 Task: Change the configuration of the board layout of the mark's project to slice by "Repository".
Action: Mouse moved to (21, 104)
Screenshot: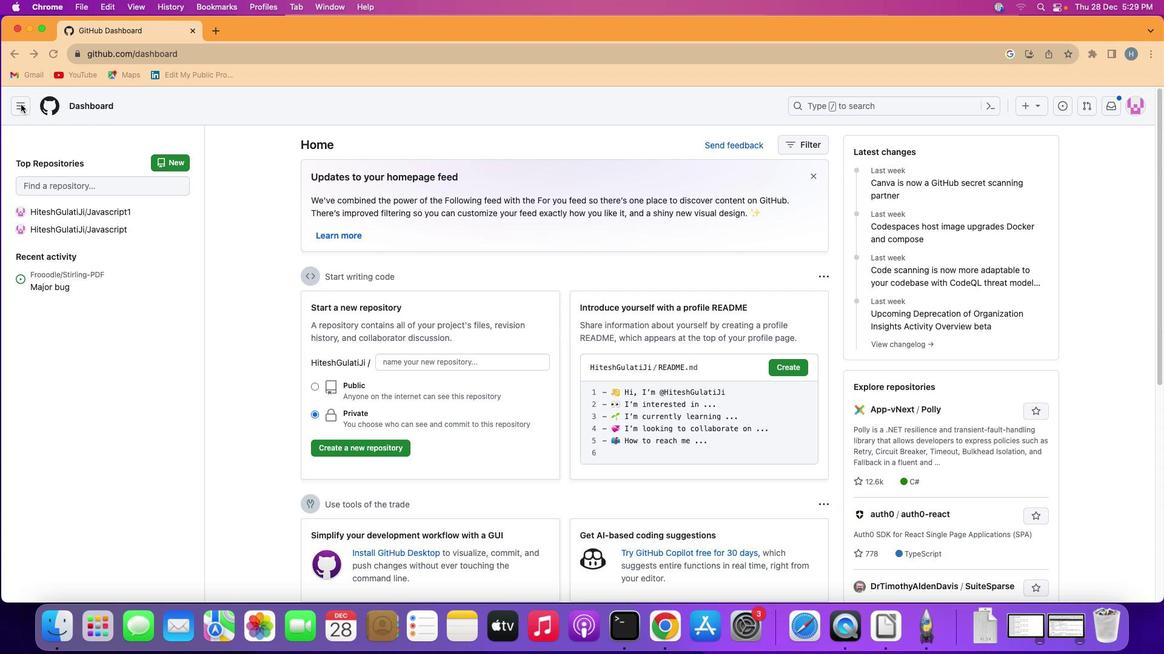 
Action: Mouse pressed left at (21, 104)
Screenshot: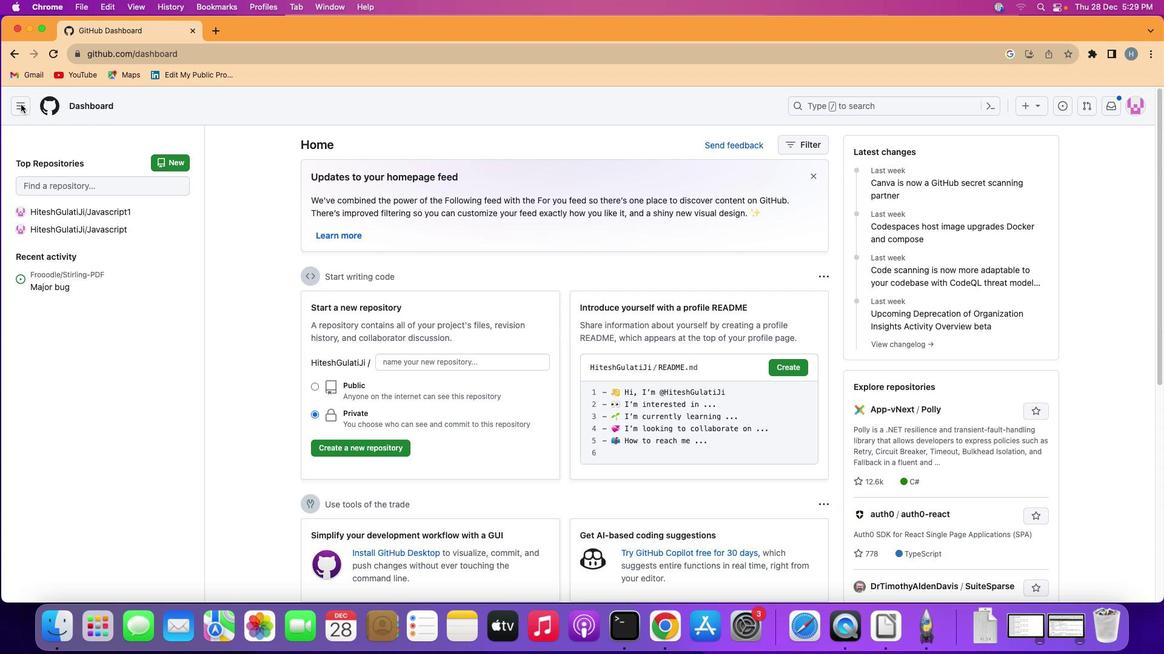 
Action: Mouse moved to (20, 104)
Screenshot: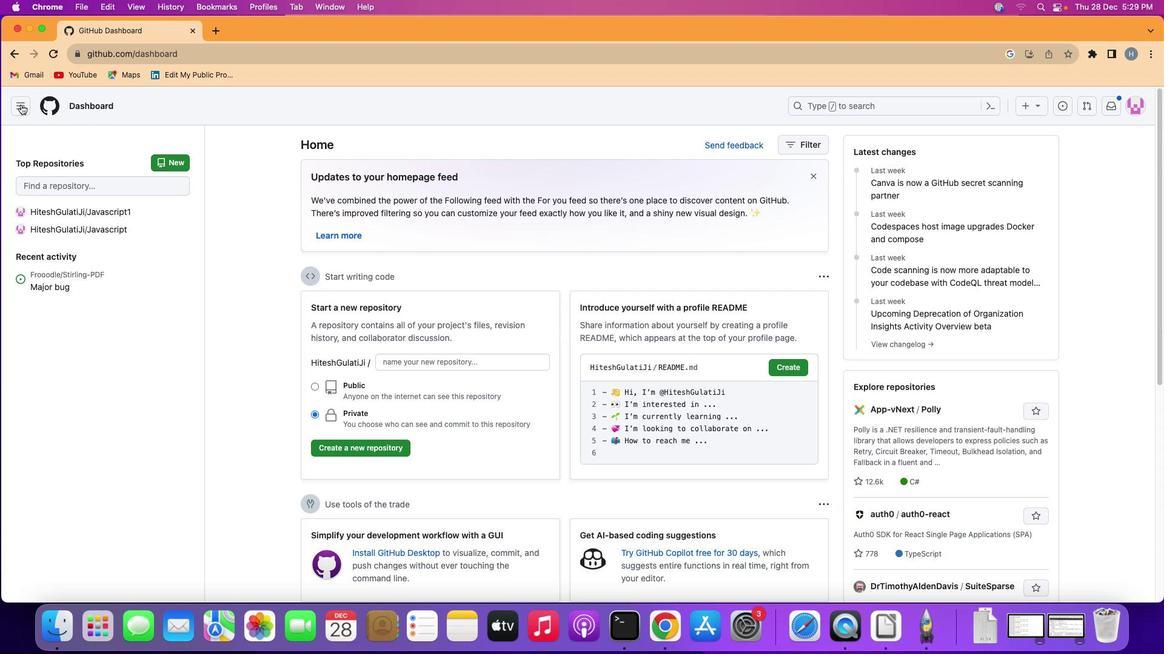 
Action: Mouse pressed left at (20, 104)
Screenshot: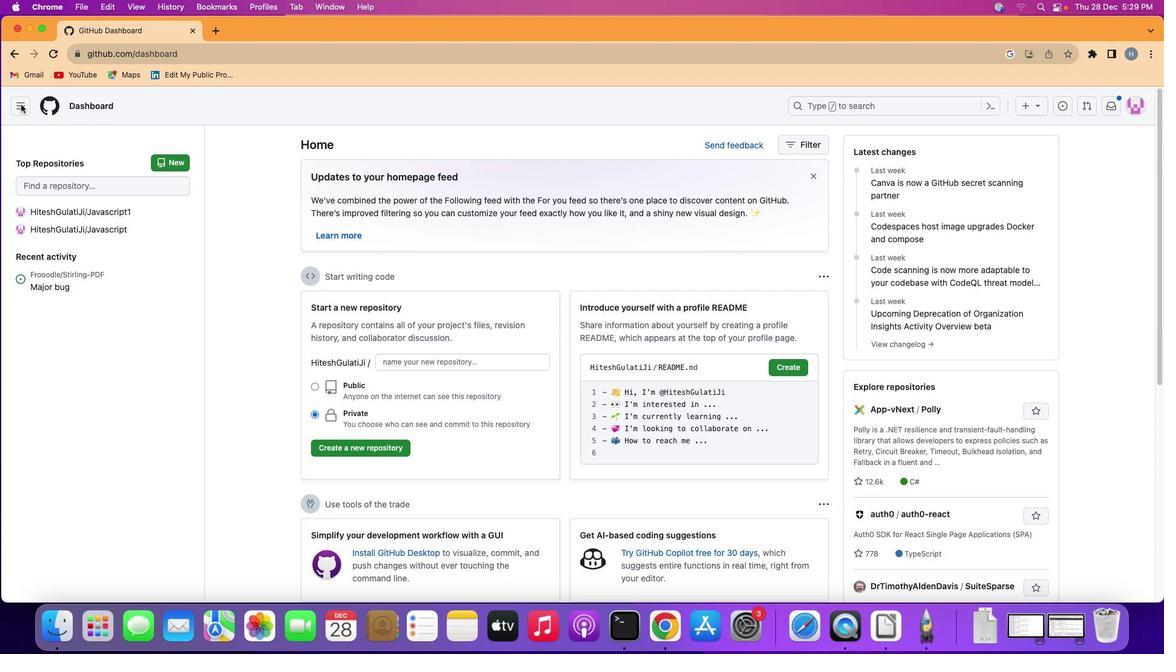 
Action: Mouse moved to (58, 189)
Screenshot: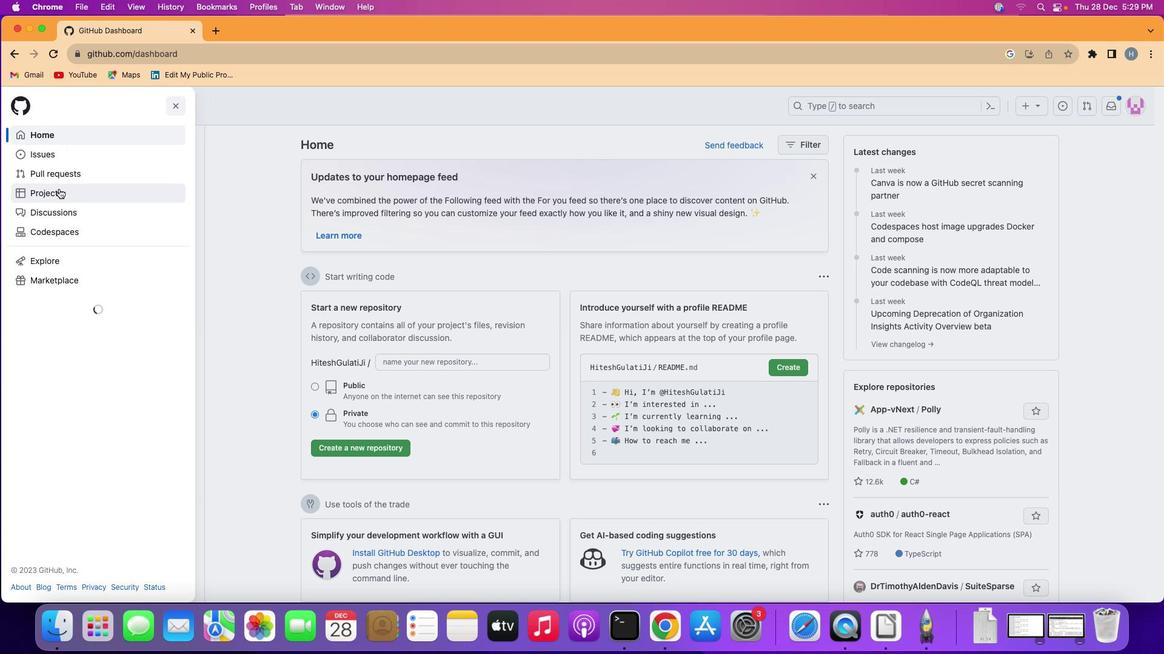 
Action: Mouse pressed left at (58, 189)
Screenshot: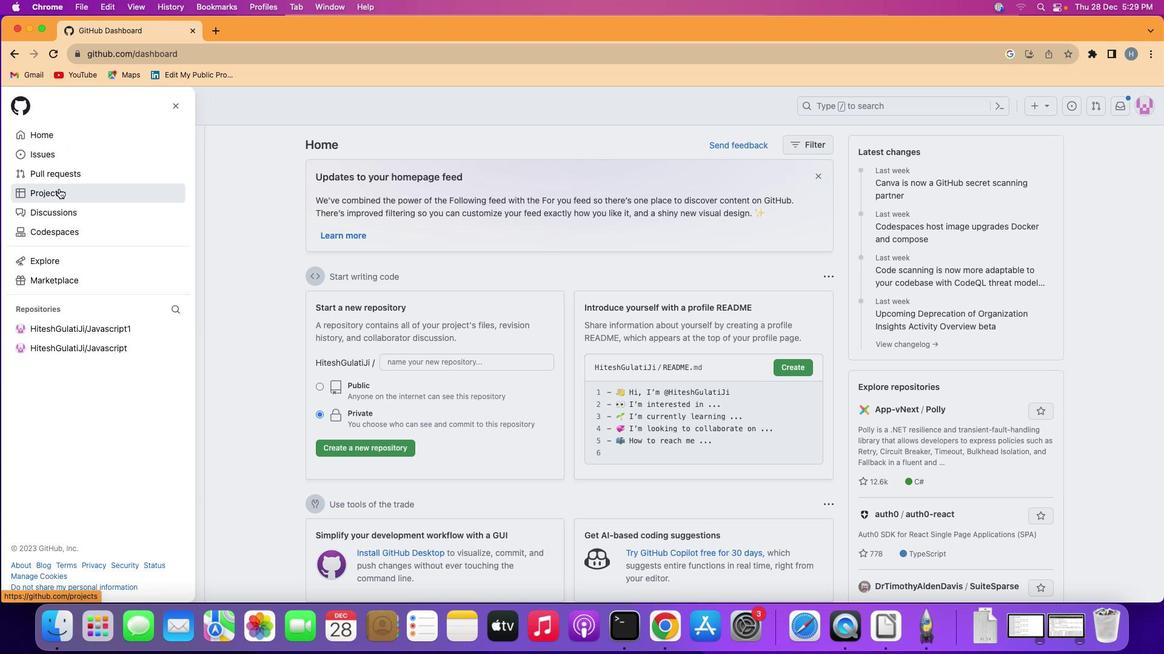
Action: Mouse moved to (445, 217)
Screenshot: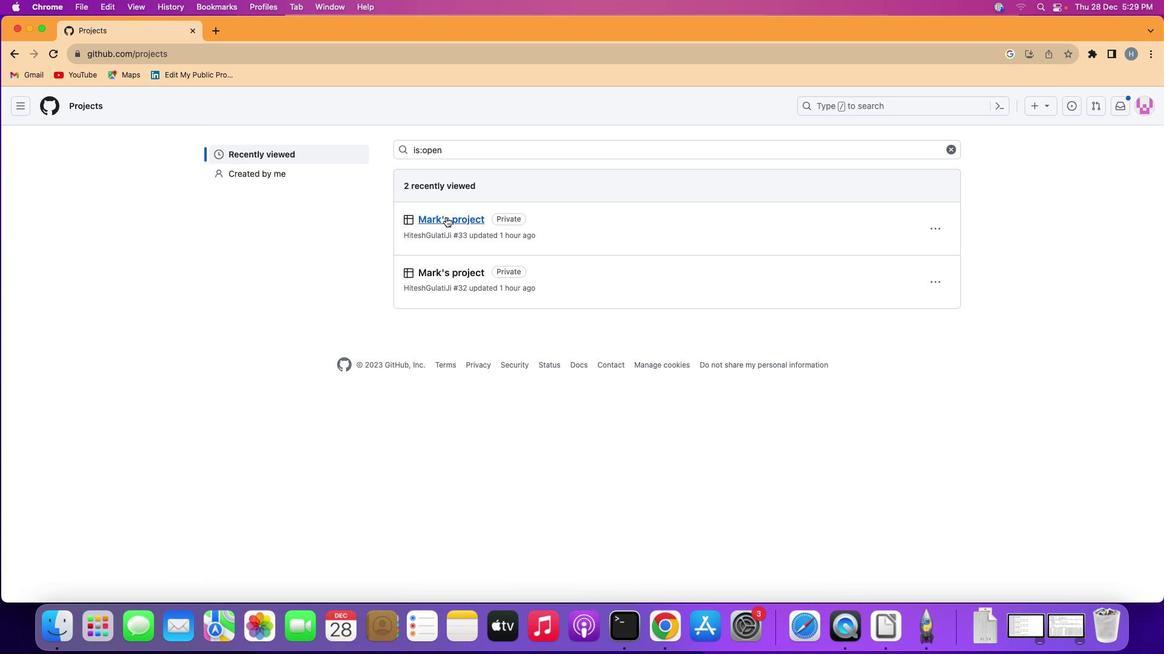 
Action: Mouse pressed left at (445, 217)
Screenshot: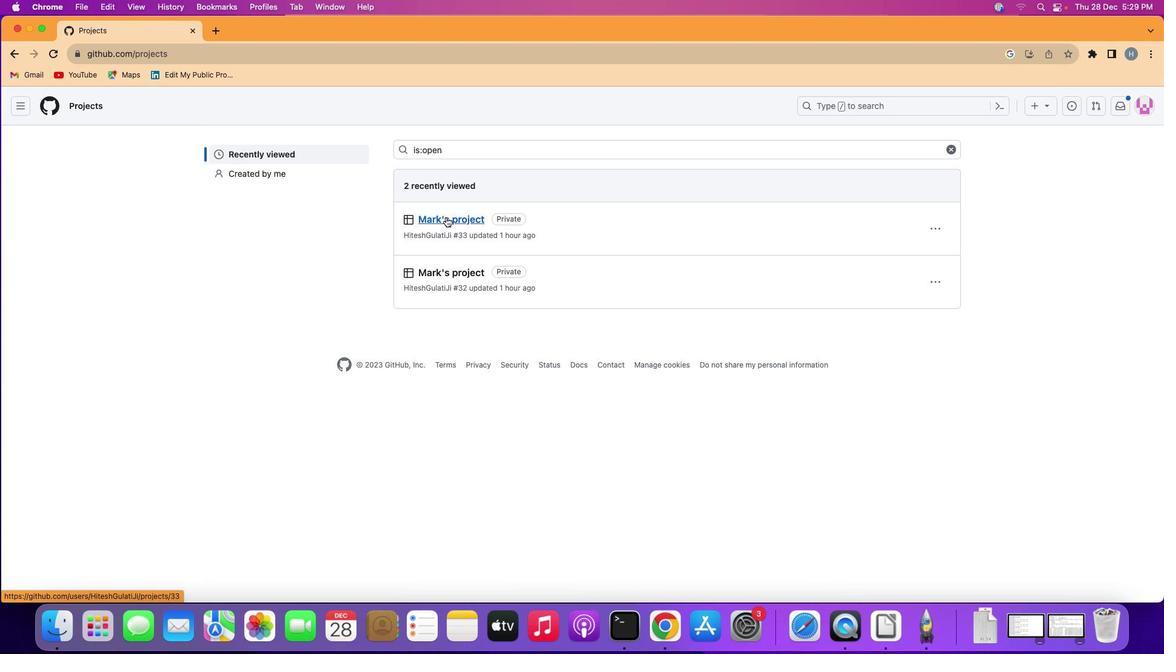 
Action: Mouse moved to (84, 164)
Screenshot: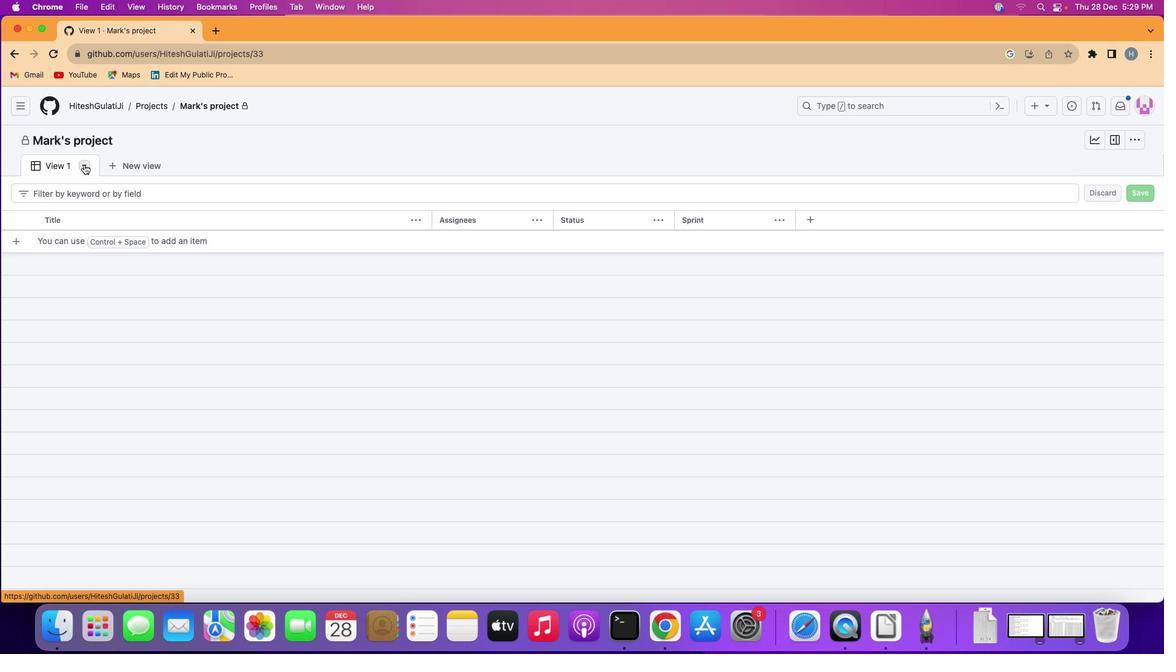 
Action: Mouse pressed left at (84, 164)
Screenshot: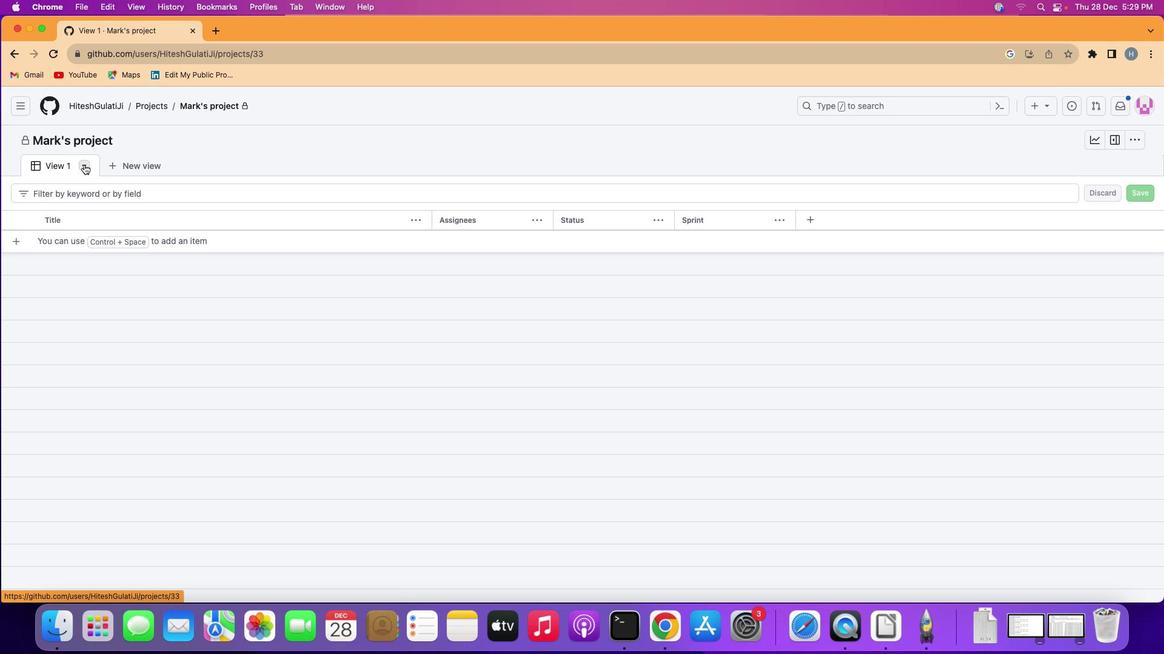 
Action: Mouse moved to (166, 200)
Screenshot: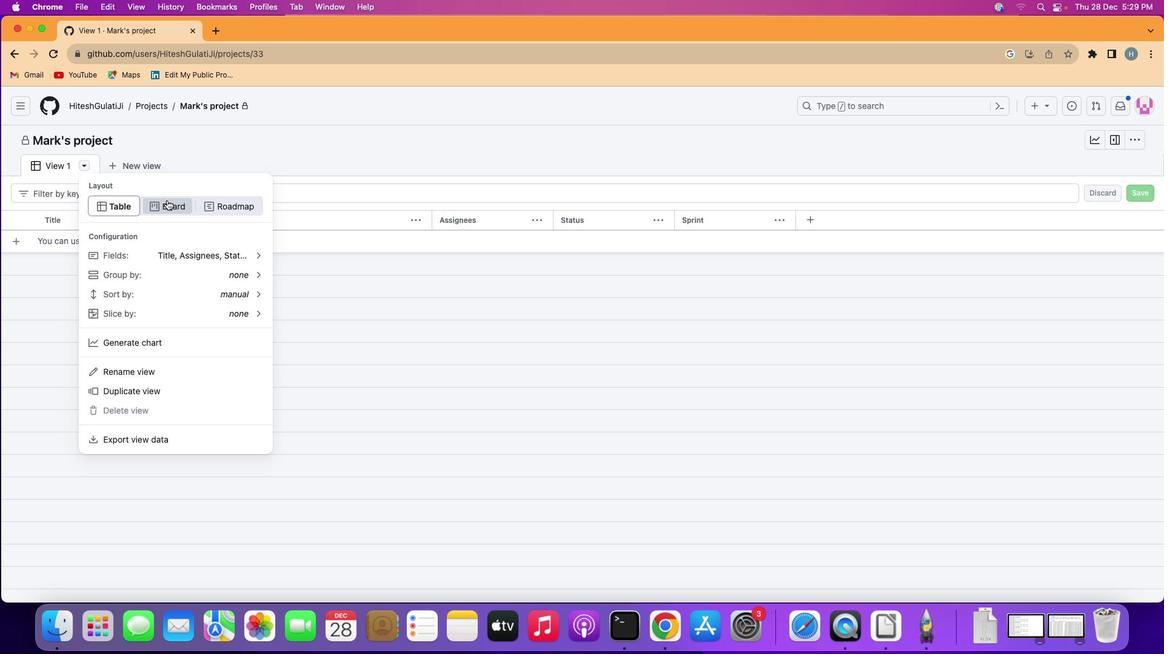 
Action: Mouse pressed left at (166, 200)
Screenshot: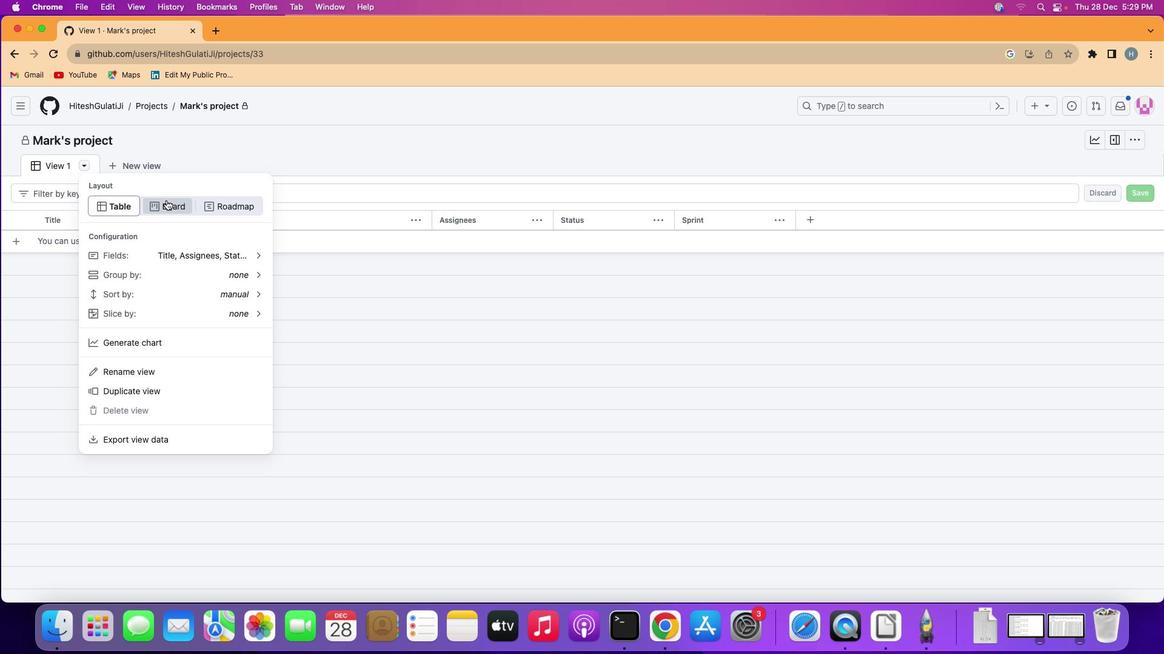 
Action: Mouse moved to (89, 164)
Screenshot: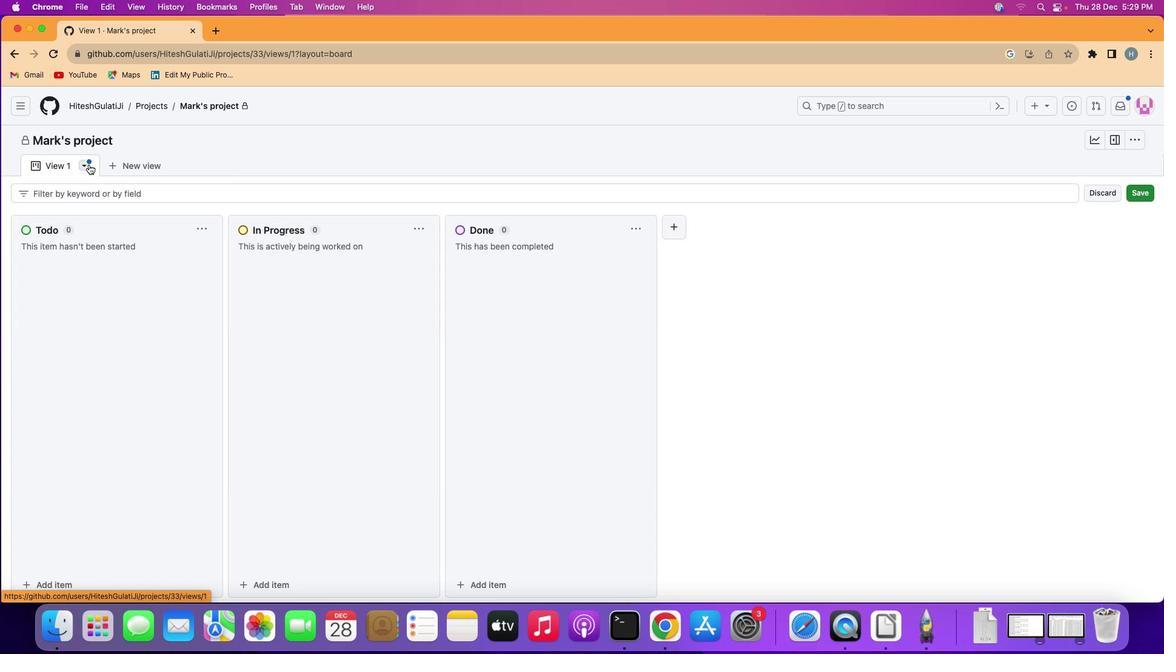 
Action: Mouse pressed left at (89, 164)
Screenshot: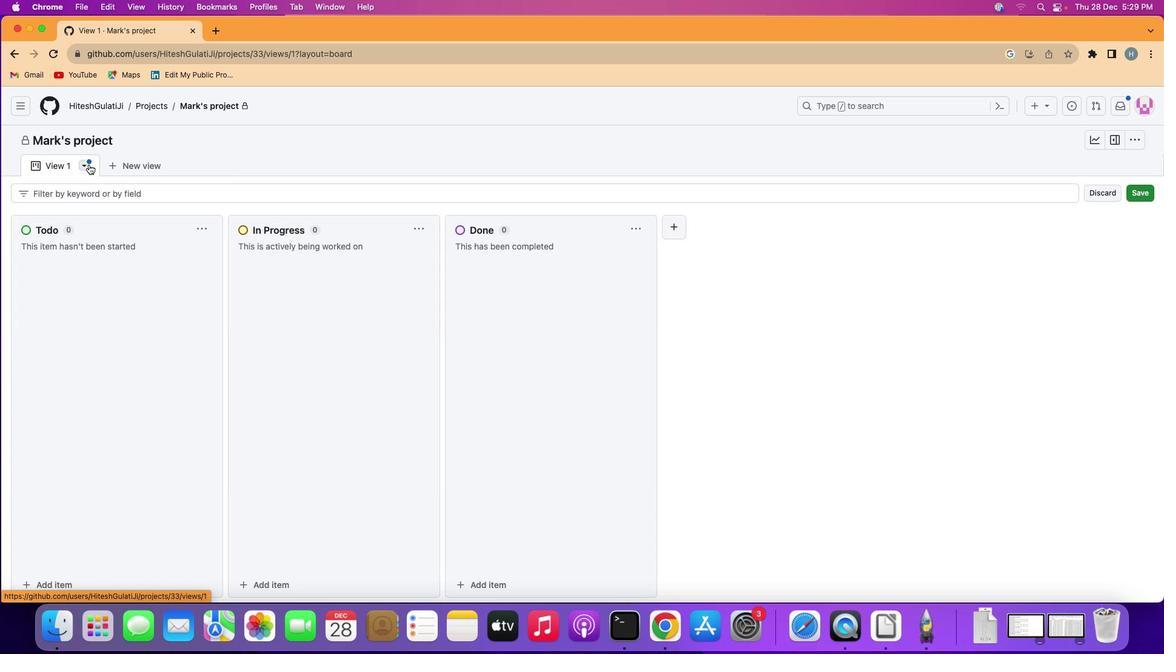 
Action: Mouse moved to (138, 352)
Screenshot: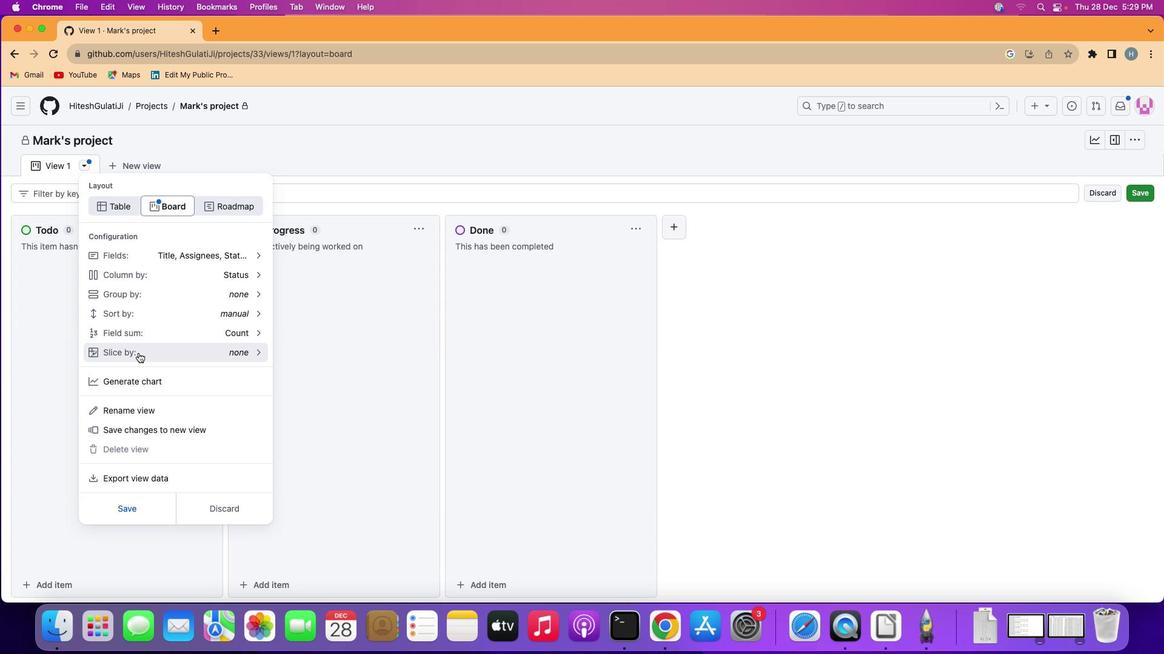 
Action: Mouse pressed left at (138, 352)
Screenshot: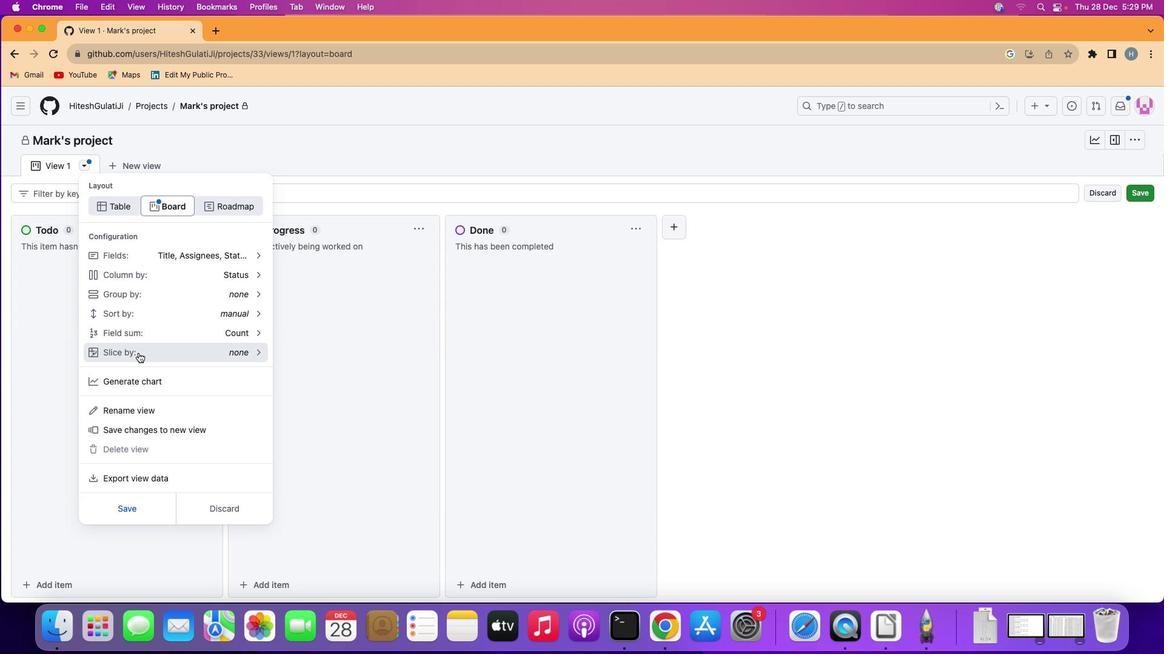 
Action: Mouse moved to (164, 263)
Screenshot: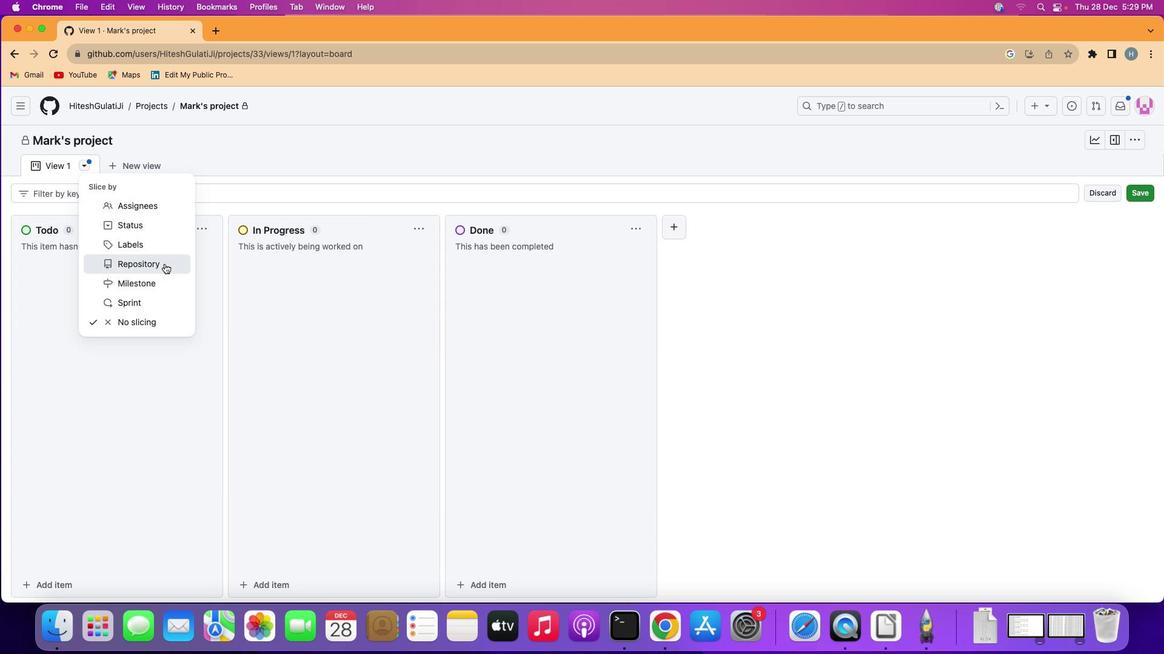 
Action: Mouse pressed left at (164, 263)
Screenshot: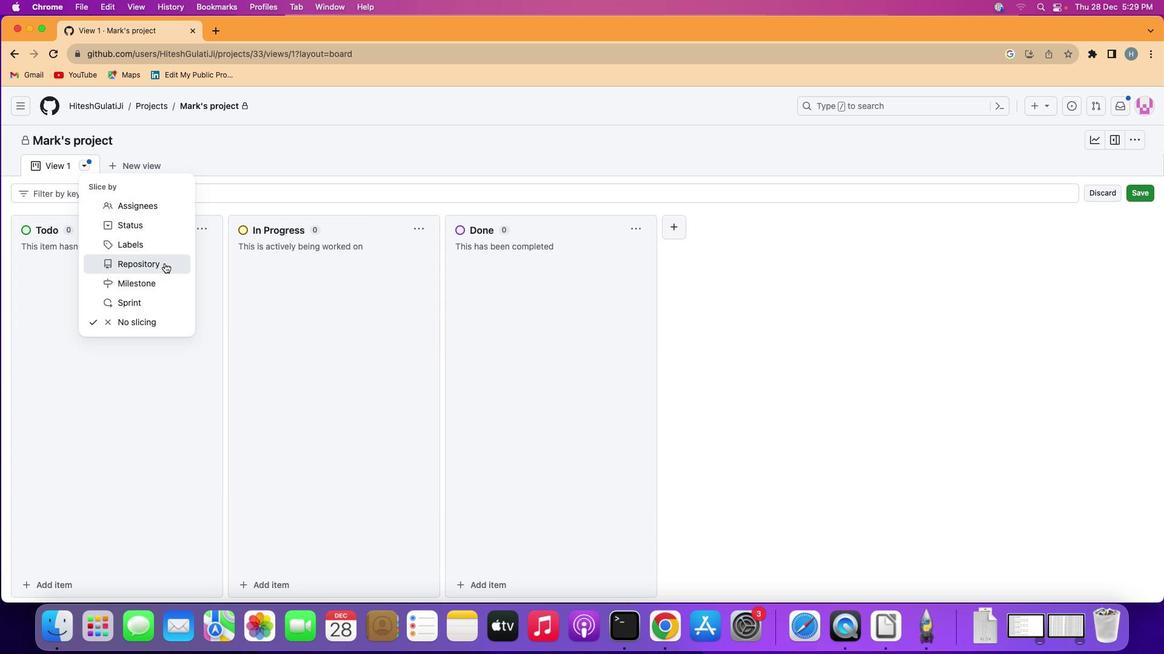 
Action: Mouse moved to (237, 276)
Screenshot: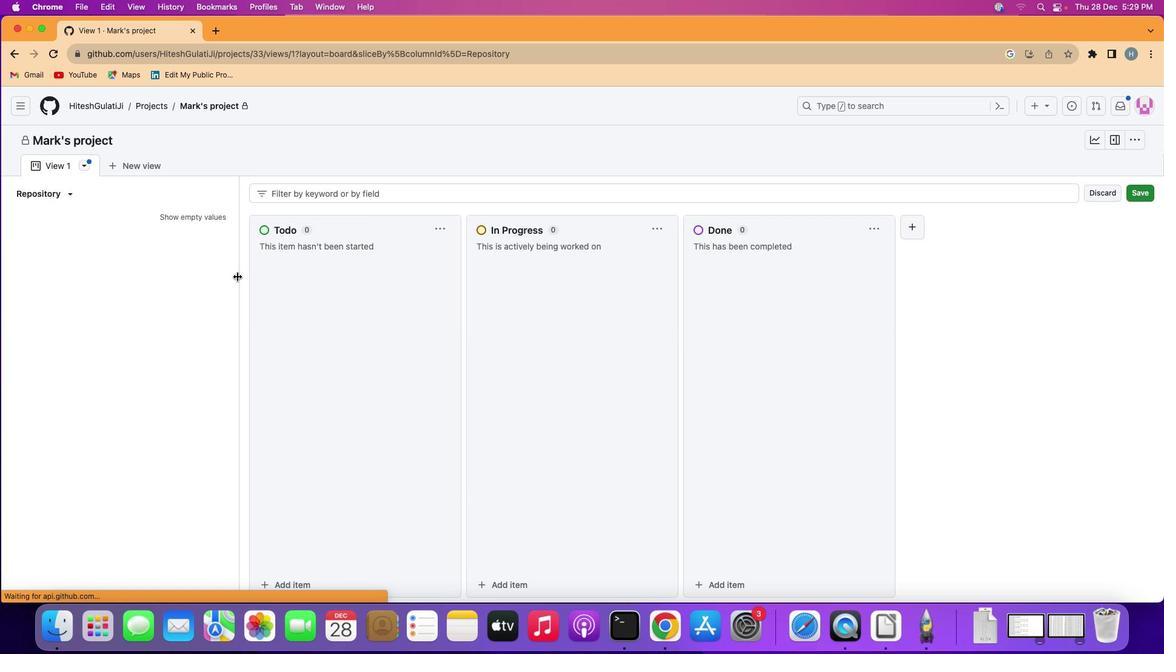 
